 Task: Add Sprouts Organic Beef Bone Broth to the cart.
Action: Mouse moved to (35, 347)
Screenshot: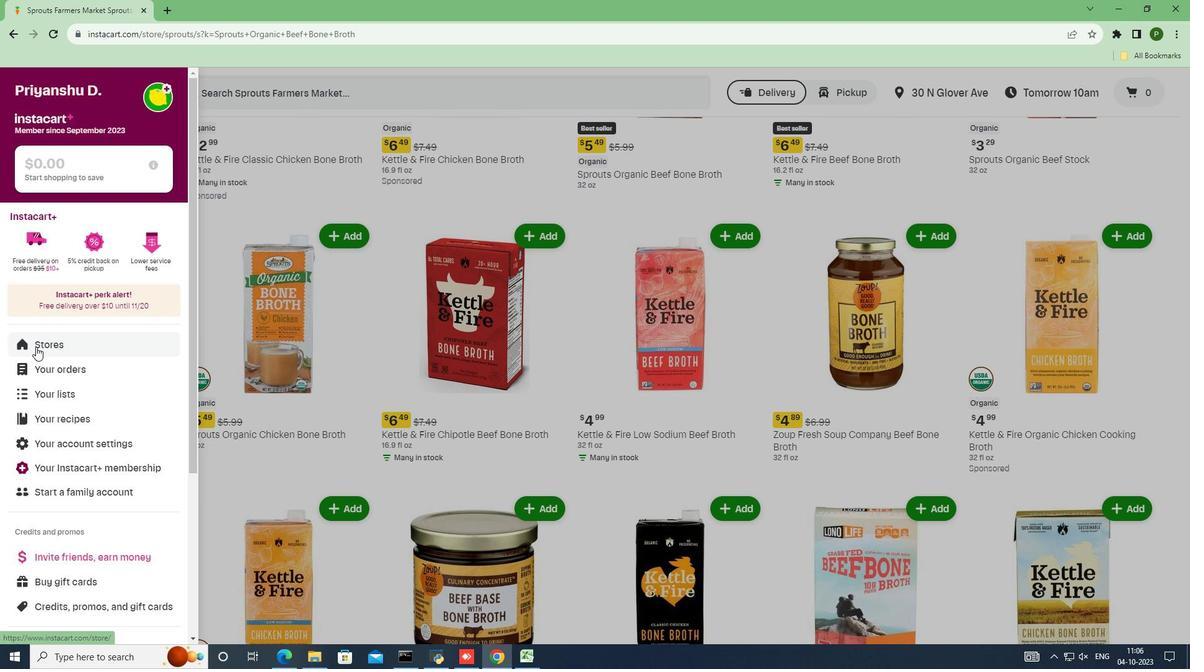 
Action: Mouse pressed left at (35, 347)
Screenshot: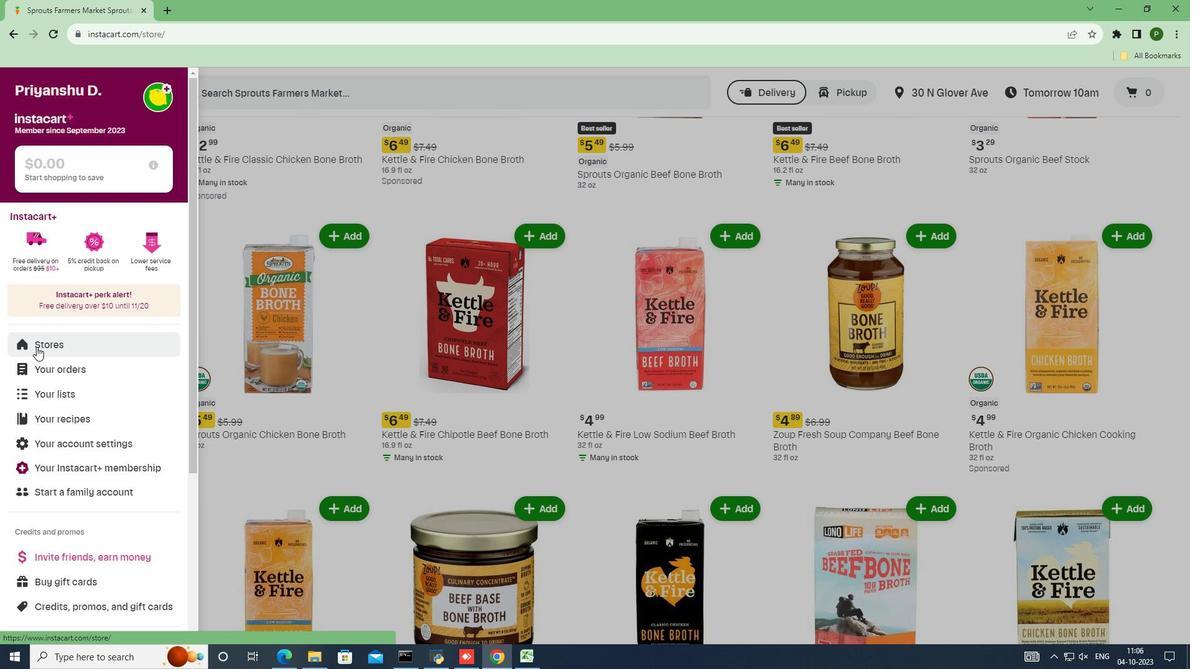 
Action: Mouse moved to (283, 146)
Screenshot: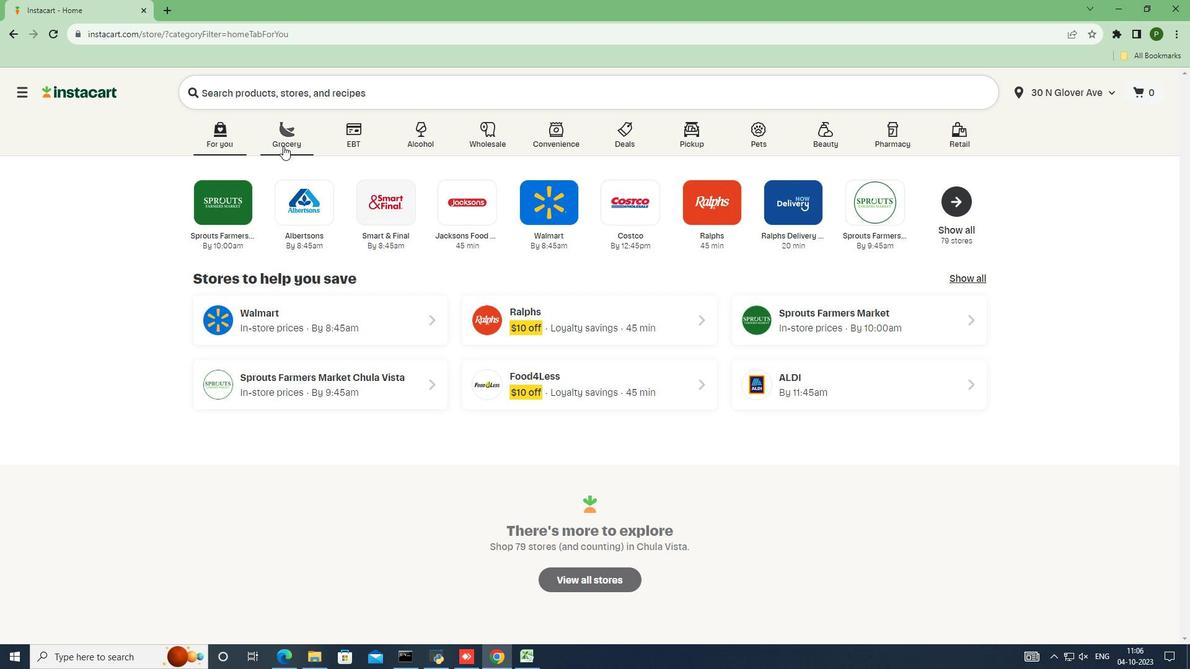 
Action: Mouse pressed left at (283, 146)
Screenshot: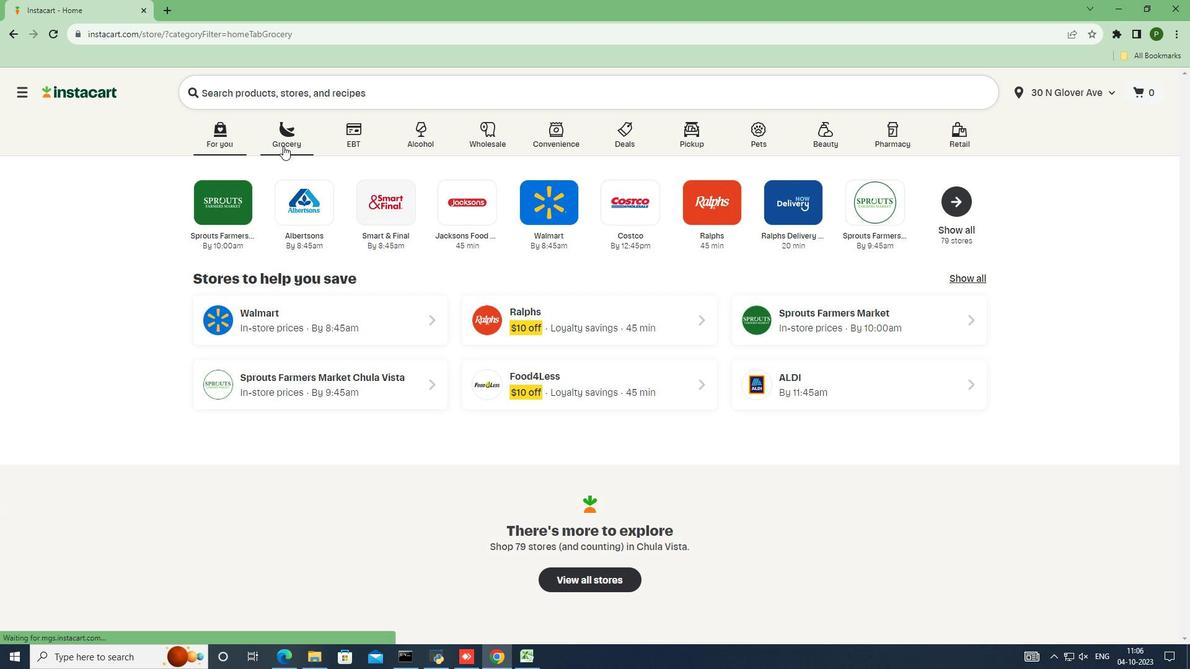 
Action: Mouse moved to (760, 289)
Screenshot: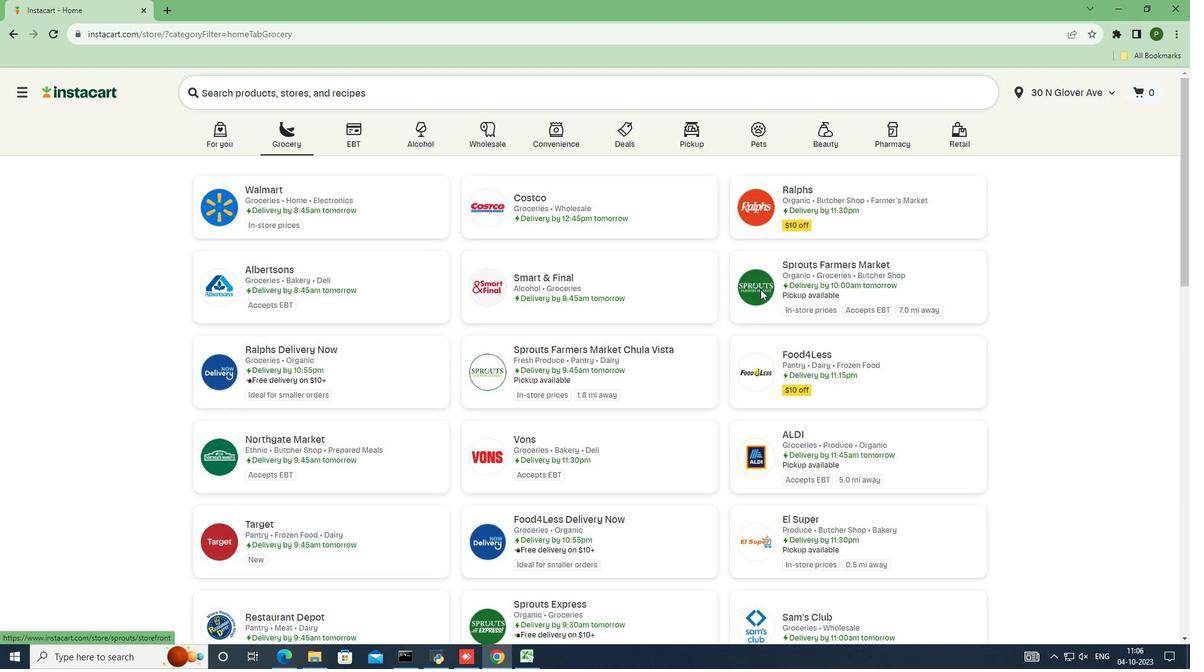 
Action: Mouse pressed left at (760, 289)
Screenshot: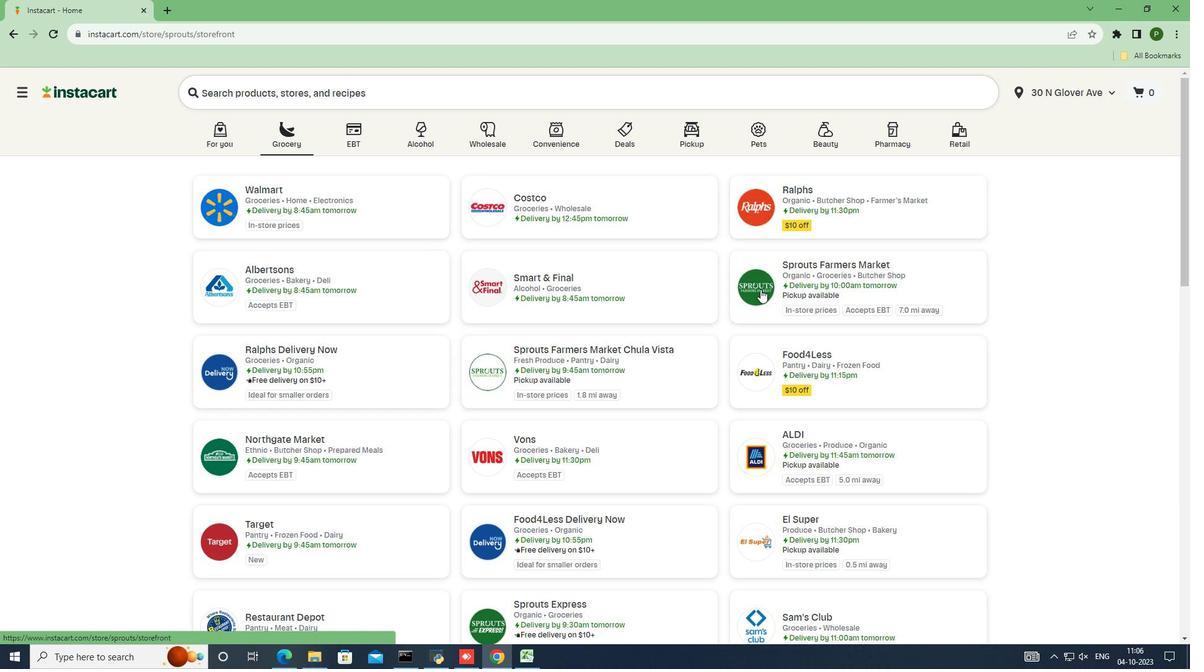 
Action: Mouse moved to (90, 351)
Screenshot: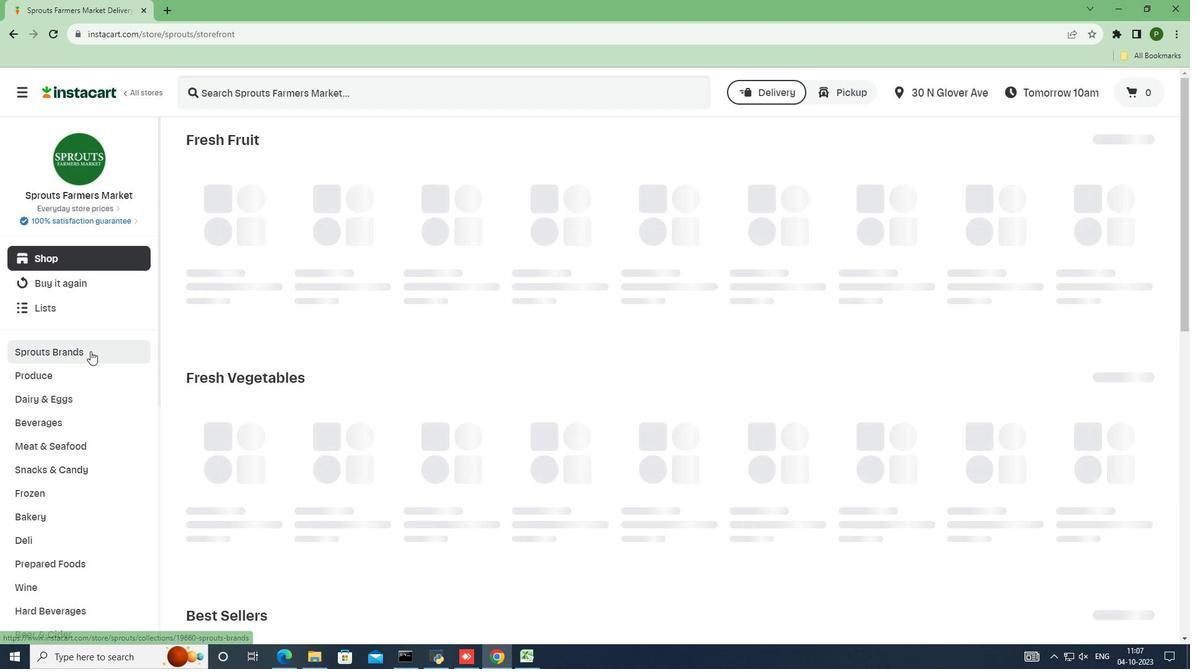 
Action: Mouse pressed left at (90, 351)
Screenshot: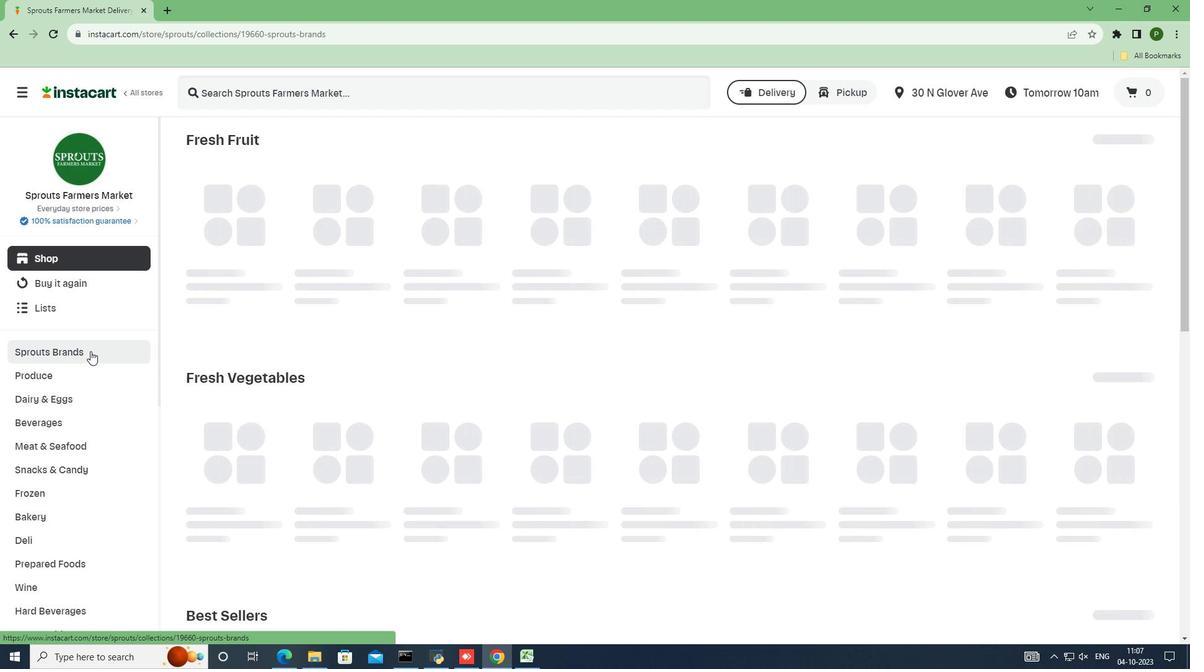 
Action: Mouse moved to (66, 446)
Screenshot: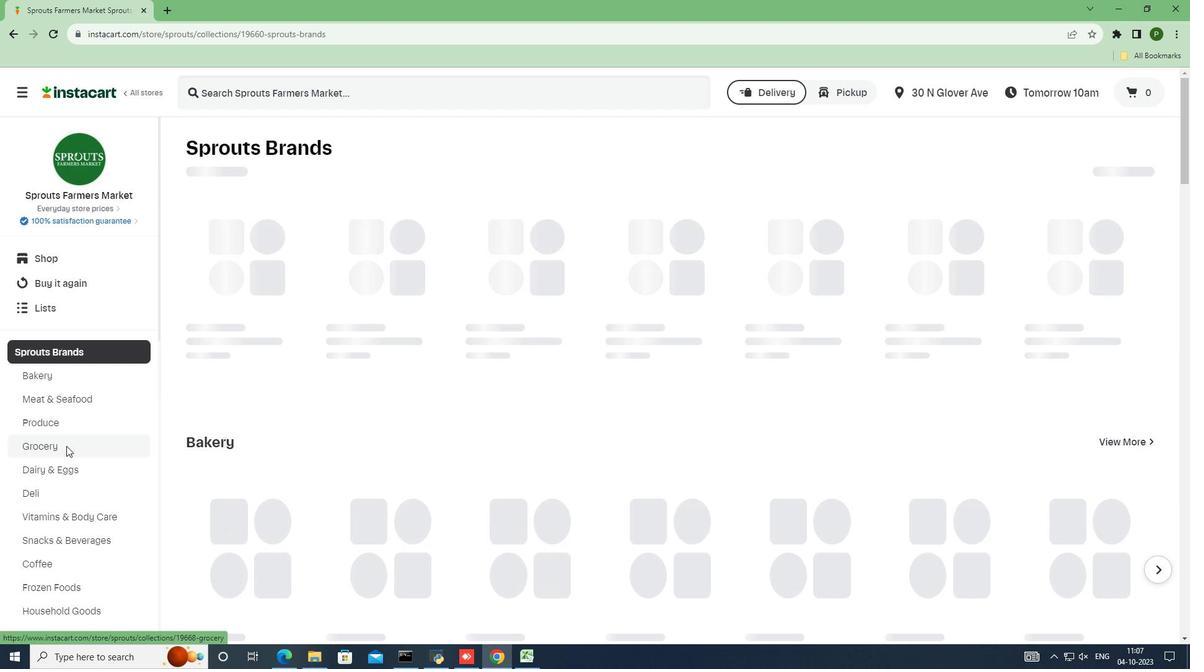 
Action: Mouse pressed left at (66, 446)
Screenshot: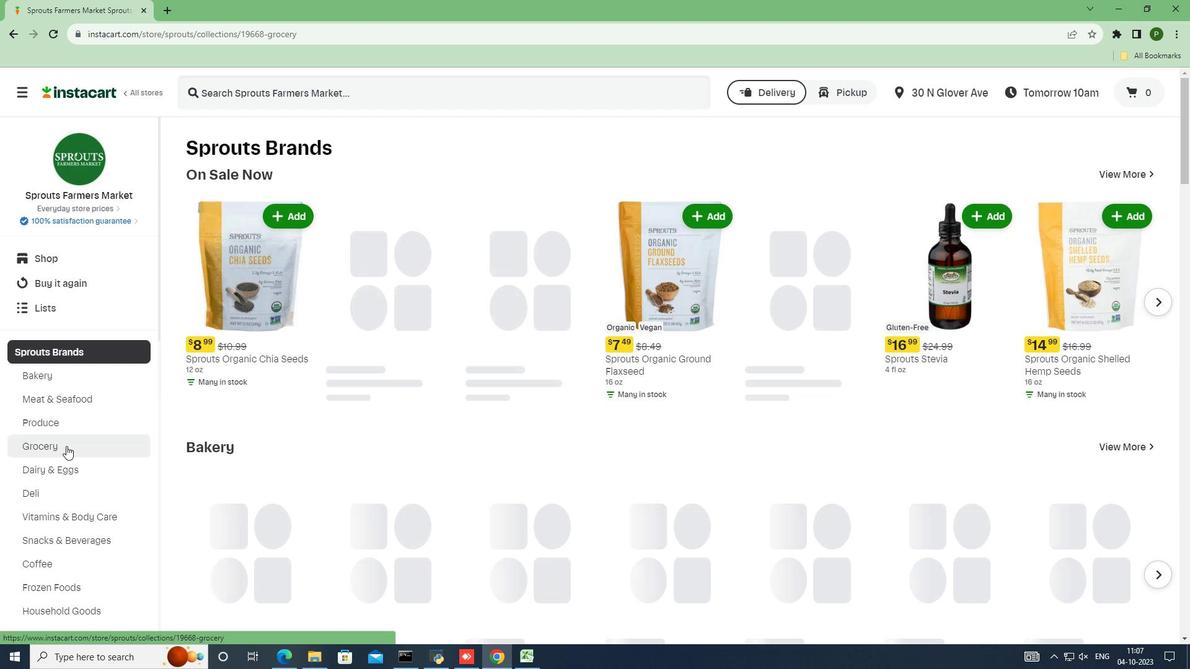 
Action: Mouse moved to (267, 267)
Screenshot: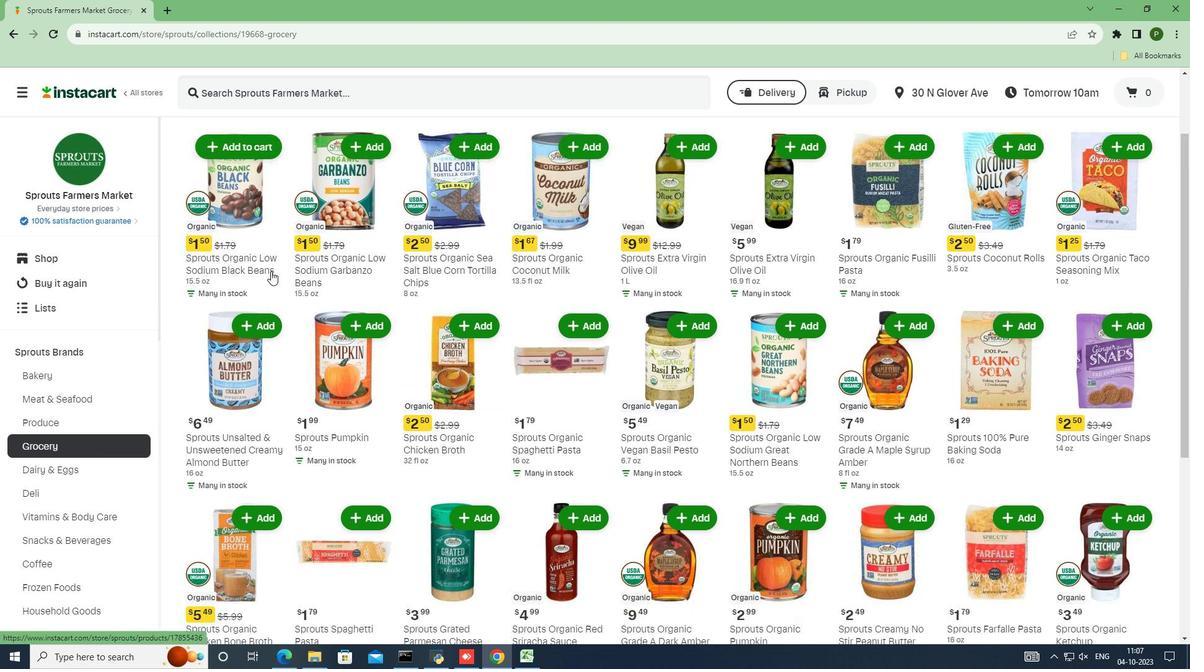 
Action: Mouse scrolled (267, 266) with delta (0, 0)
Screenshot: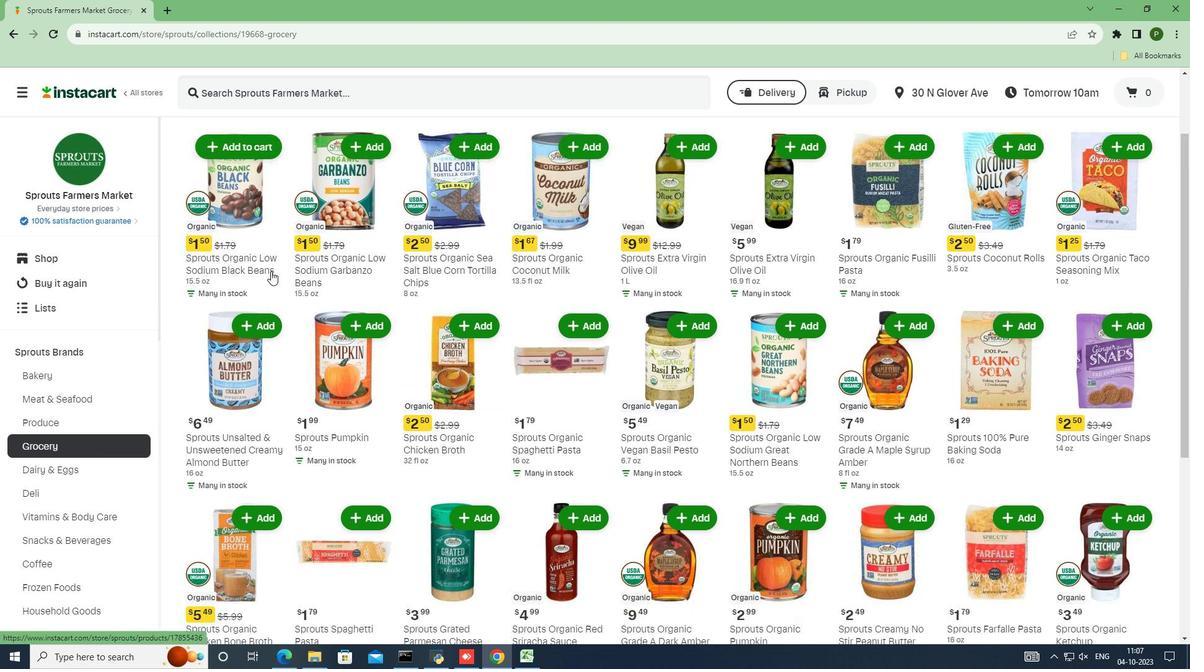 
Action: Mouse moved to (269, 269)
Screenshot: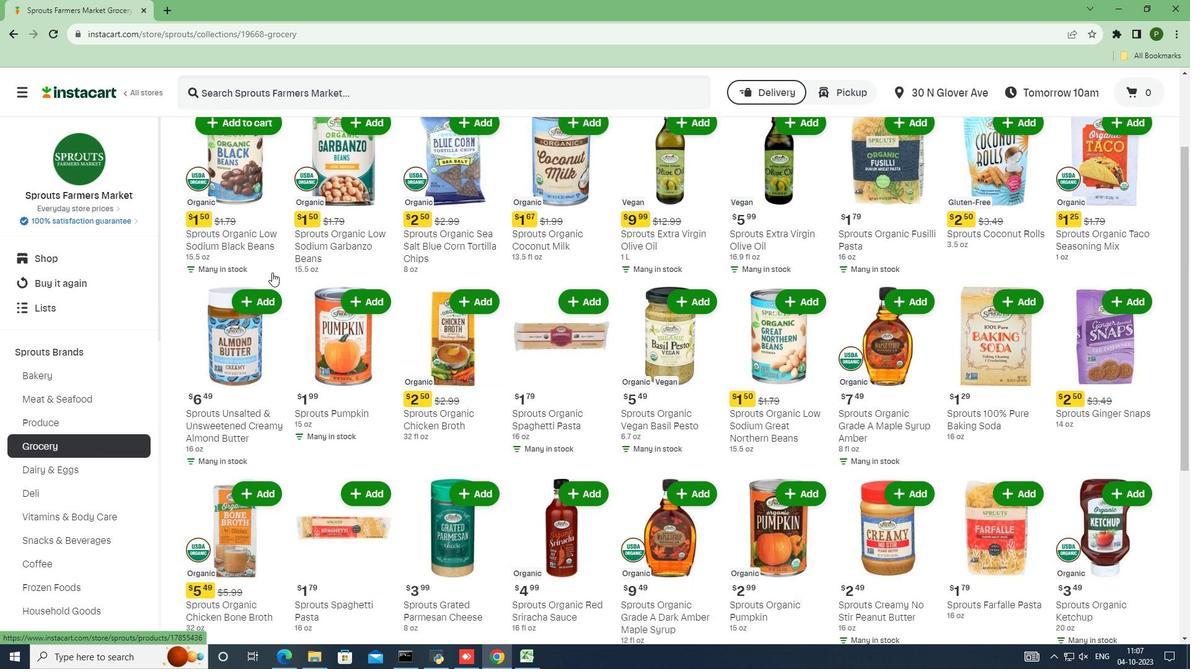 
Action: Mouse scrolled (269, 268) with delta (0, 0)
Screenshot: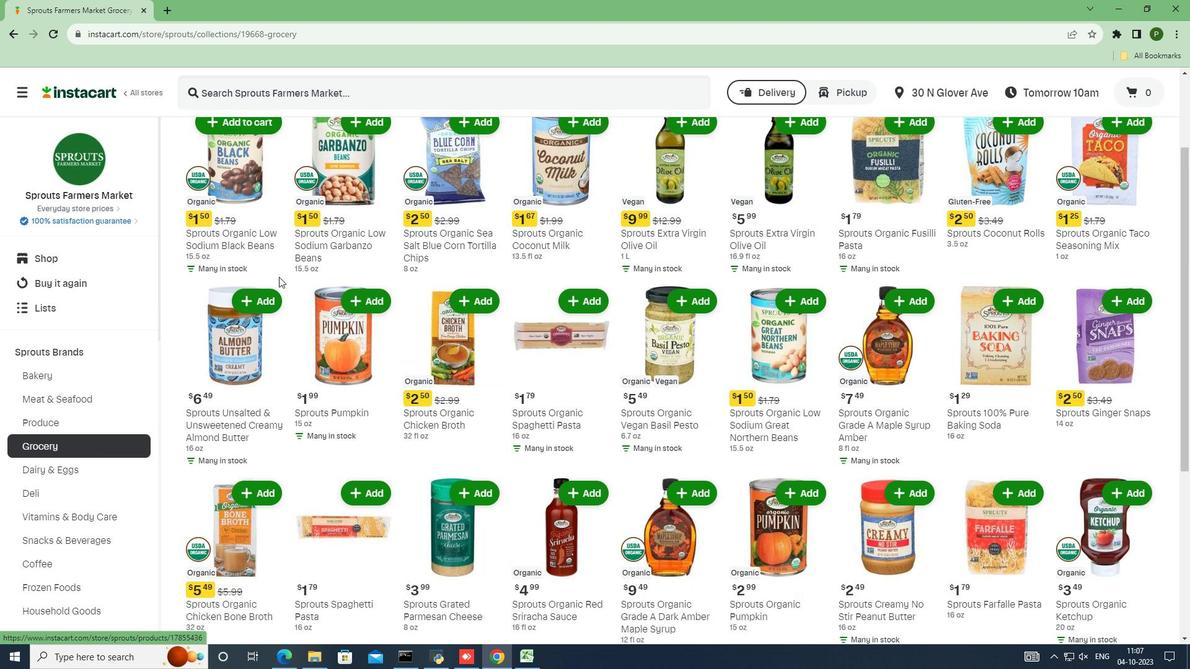 
Action: Mouse moved to (281, 281)
Screenshot: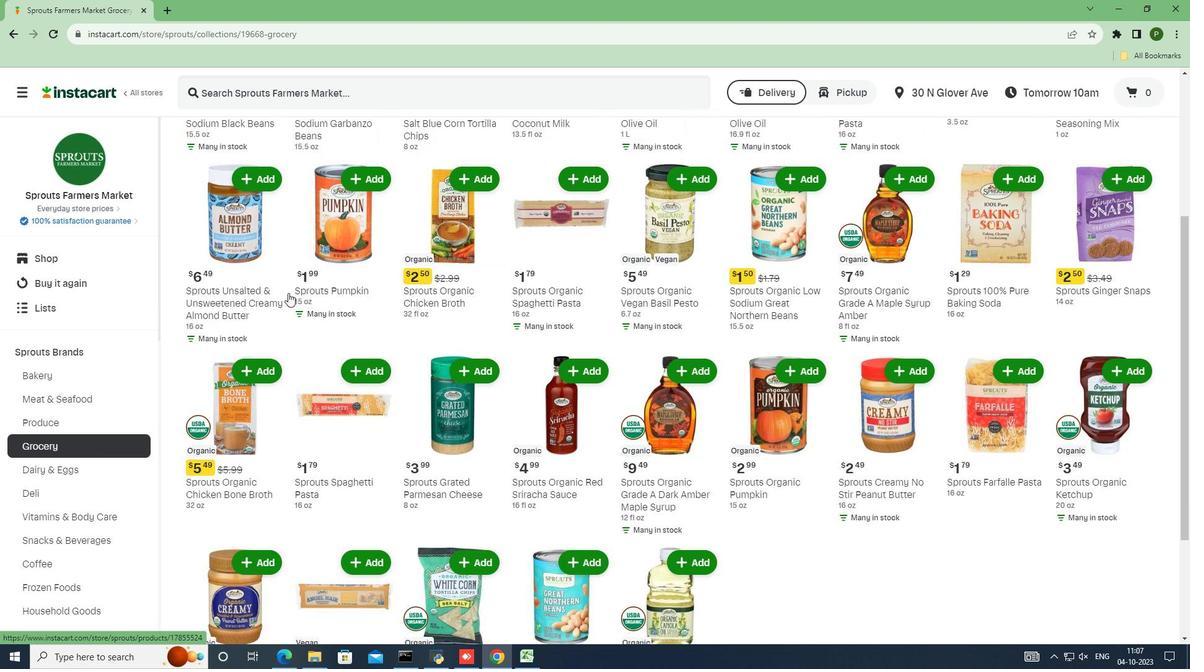 
Action: Mouse scrolled (281, 280) with delta (0, 0)
Screenshot: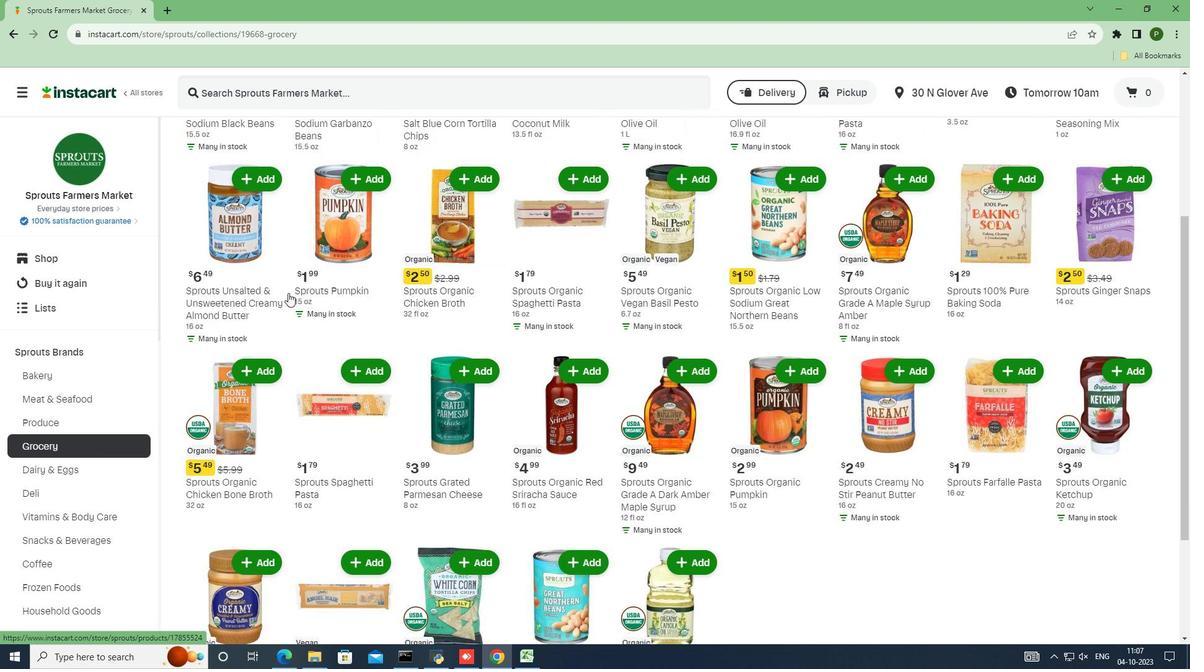 
Action: Mouse moved to (282, 285)
Screenshot: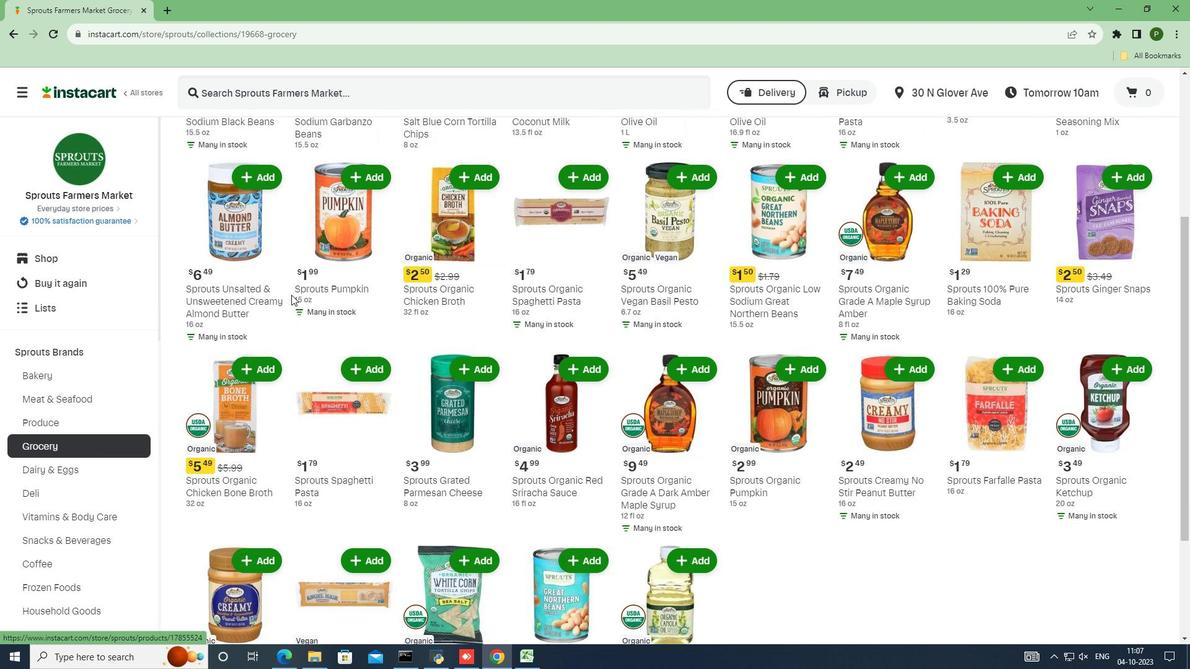 
Action: Mouse scrolled (282, 285) with delta (0, 0)
Screenshot: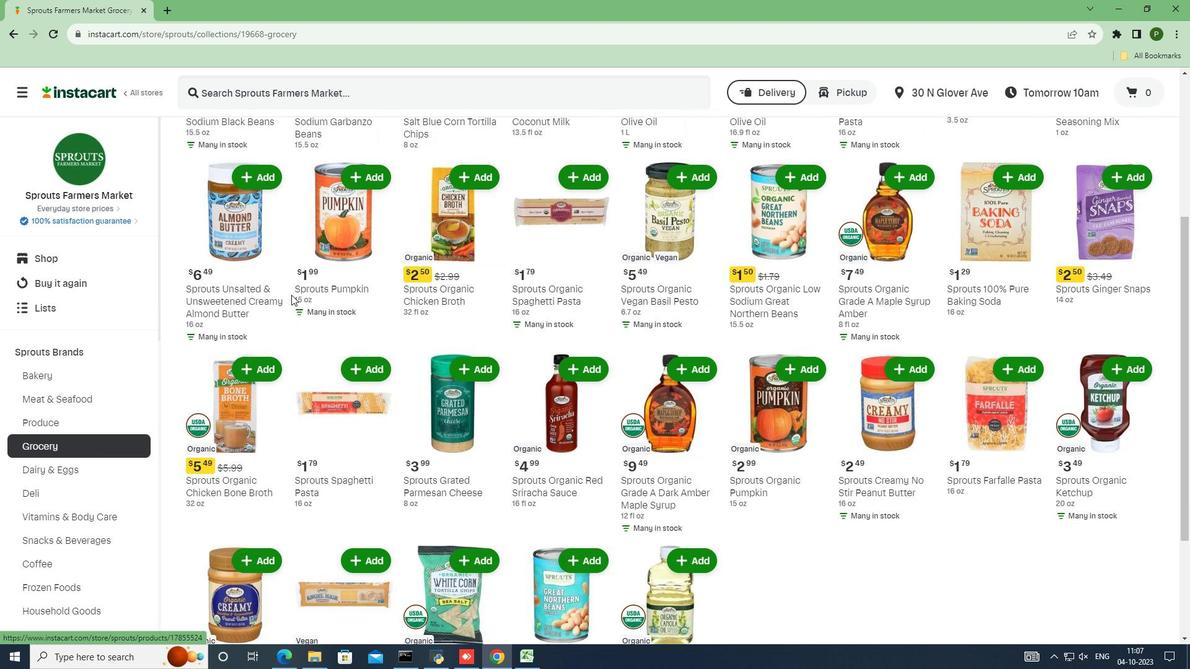 
Action: Mouse moved to (291, 295)
Screenshot: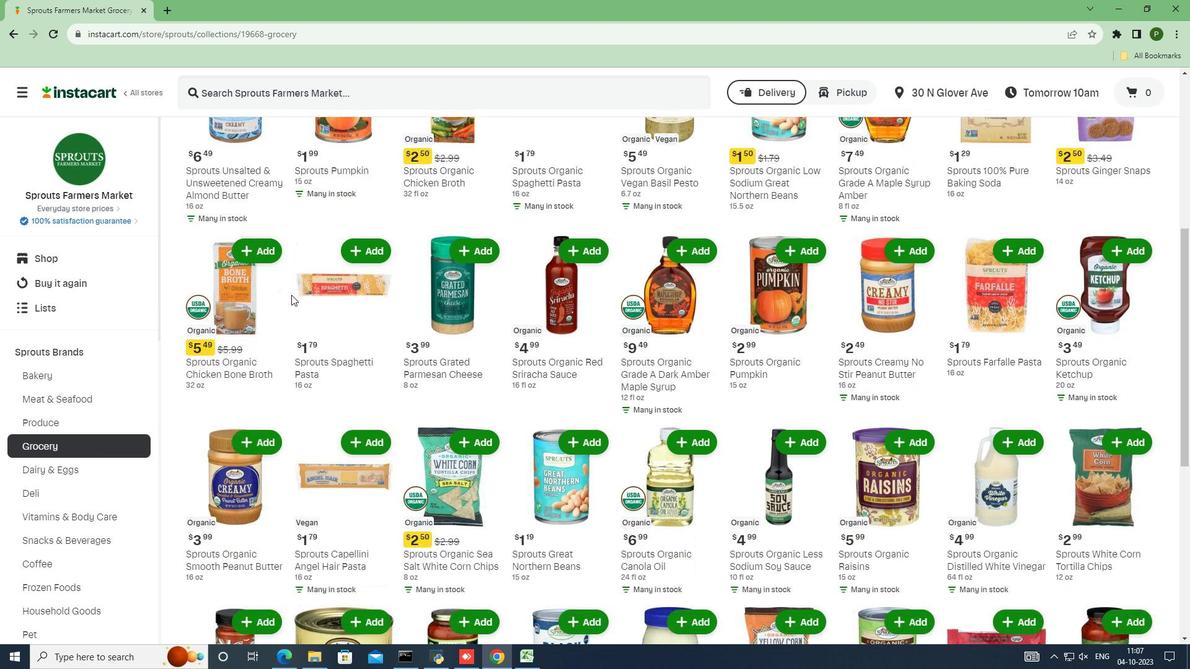
Action: Mouse scrolled (291, 294) with delta (0, 0)
Screenshot: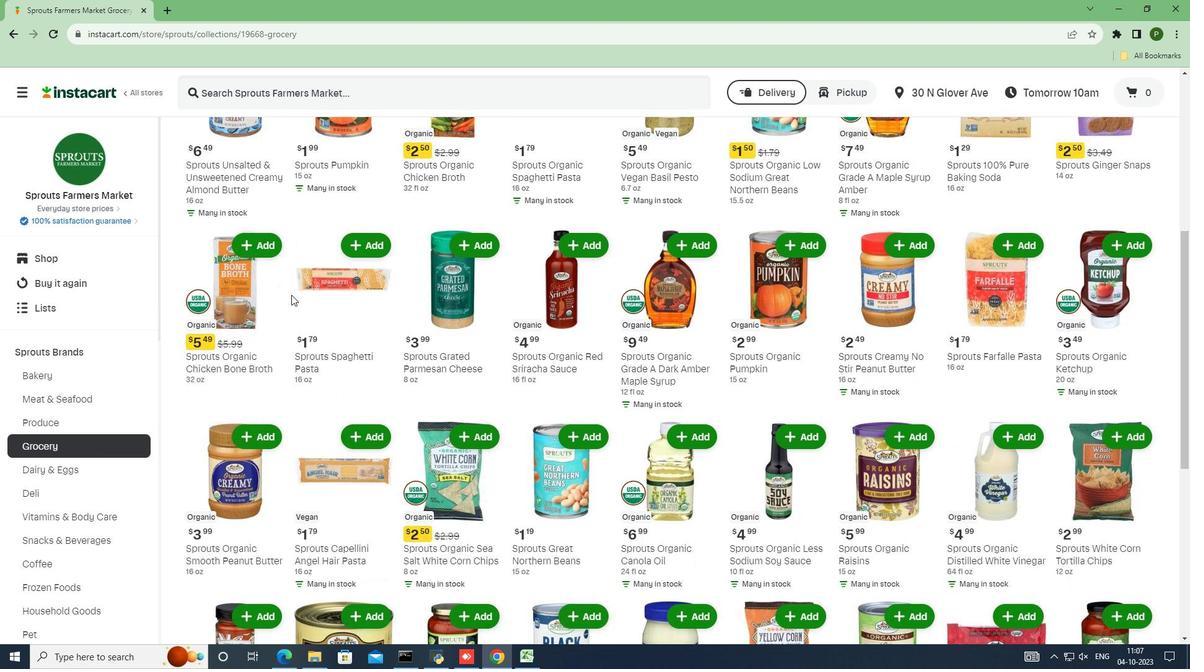 
Action: Mouse scrolled (291, 294) with delta (0, 0)
Screenshot: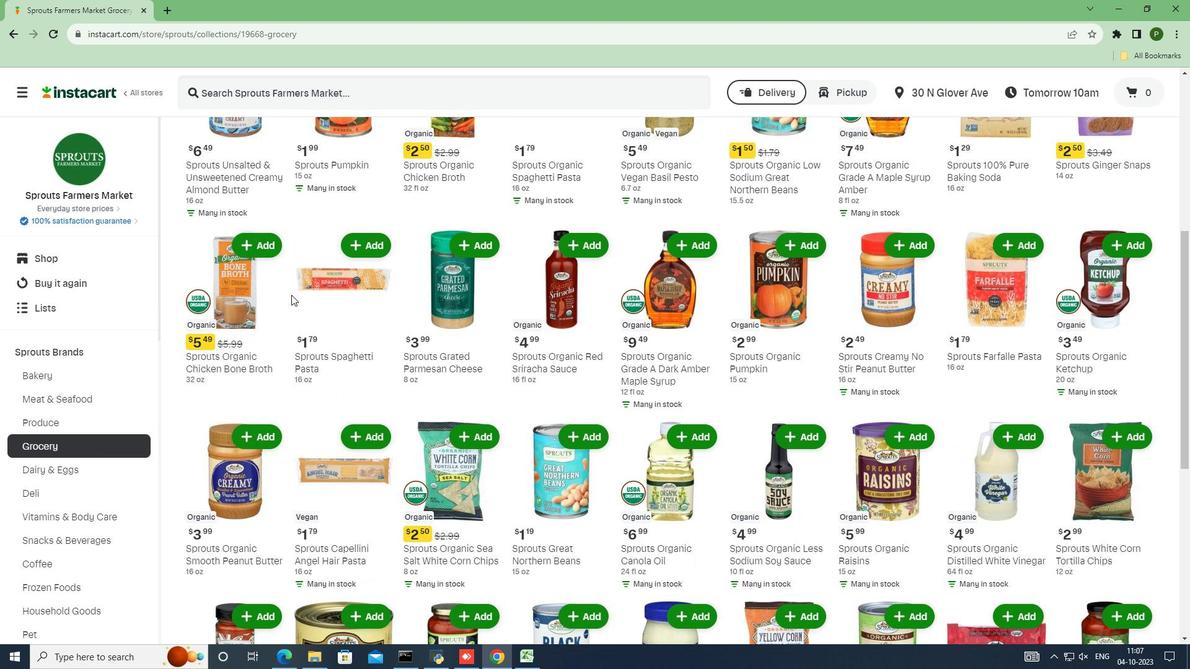
Action: Mouse scrolled (291, 294) with delta (0, 0)
Screenshot: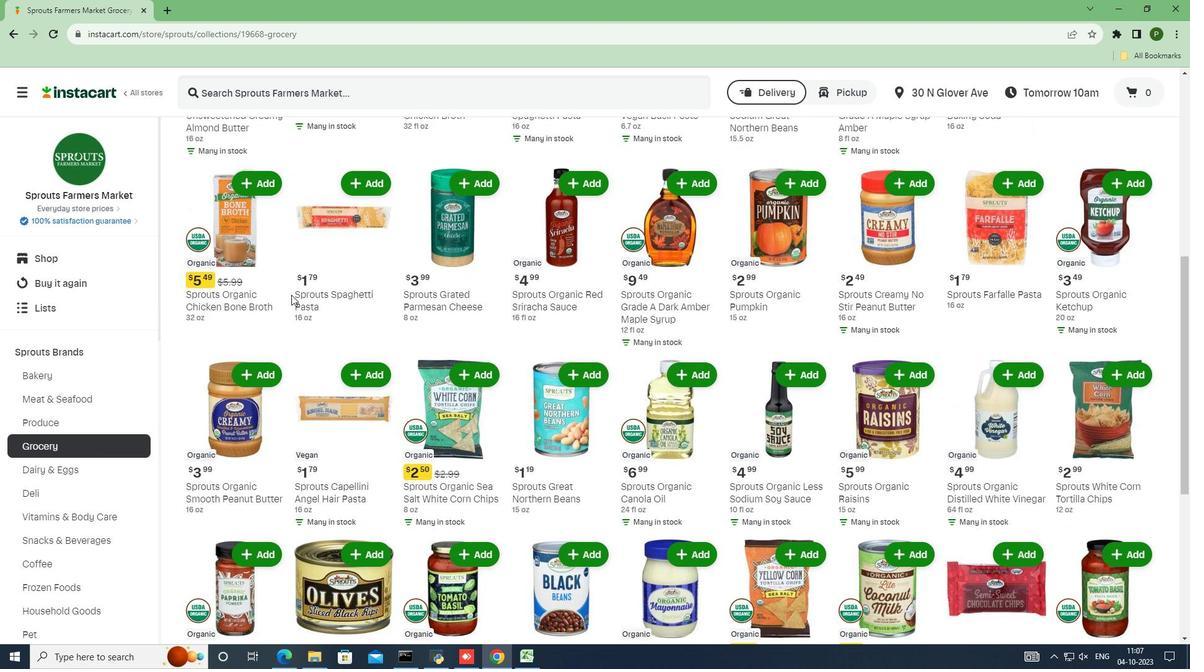 
Action: Mouse scrolled (291, 294) with delta (0, 0)
Screenshot: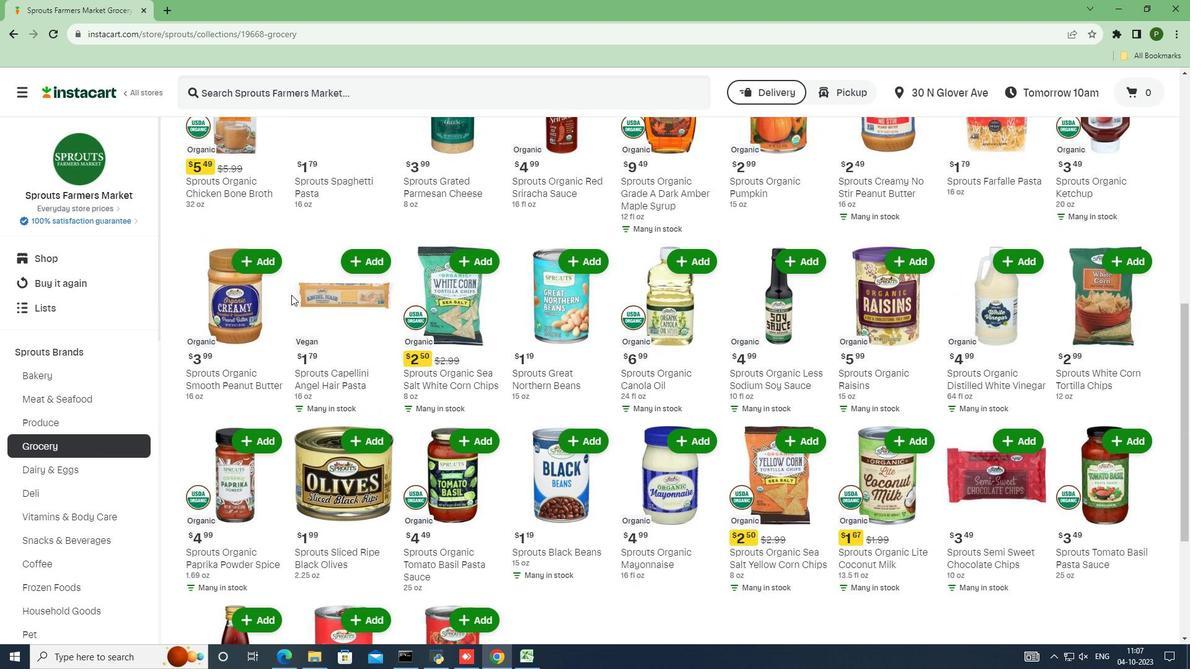 
Action: Mouse scrolled (291, 294) with delta (0, 0)
Screenshot: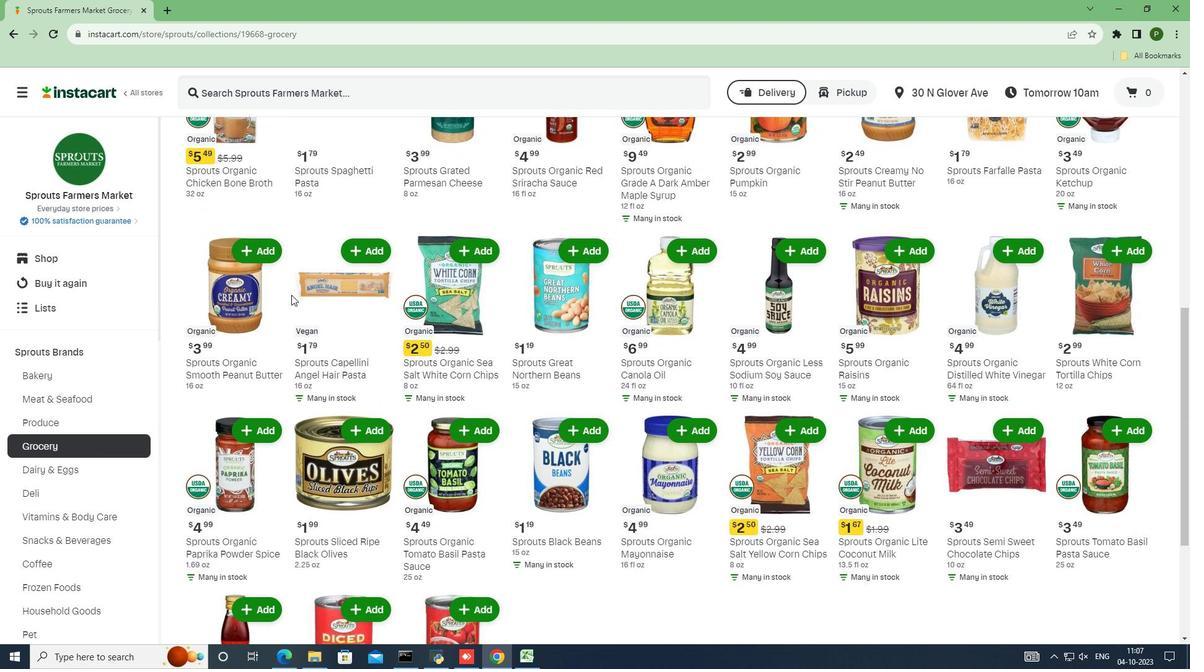 
Action: Mouse scrolled (291, 294) with delta (0, 0)
Screenshot: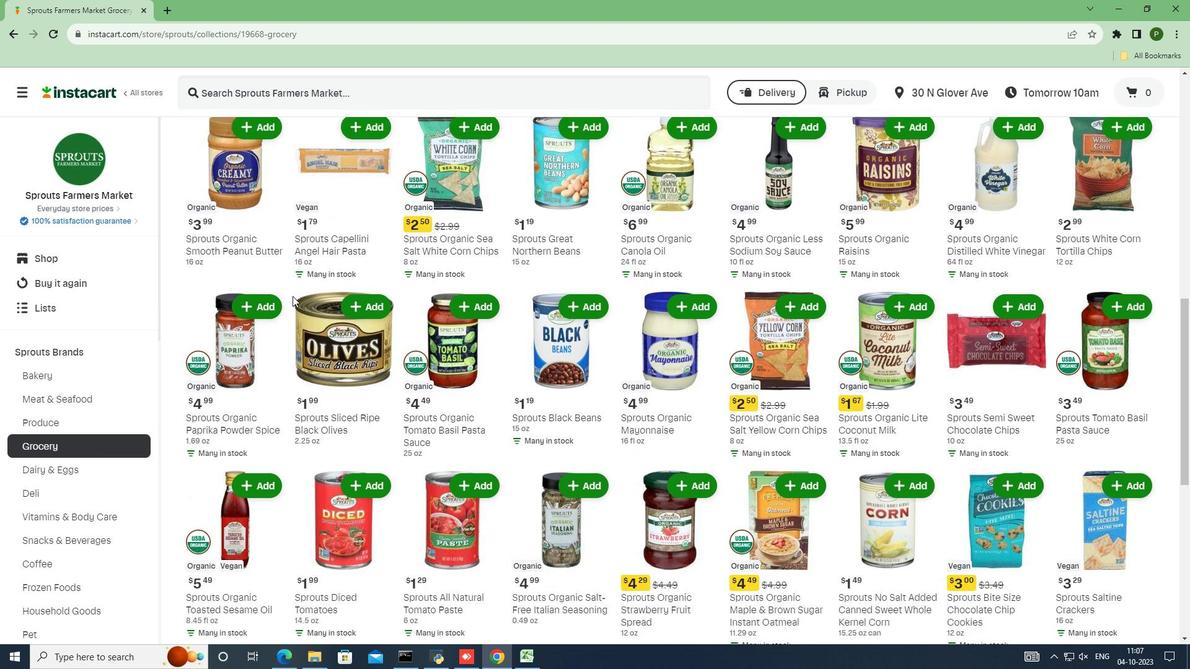 
Action: Mouse moved to (292, 296)
Screenshot: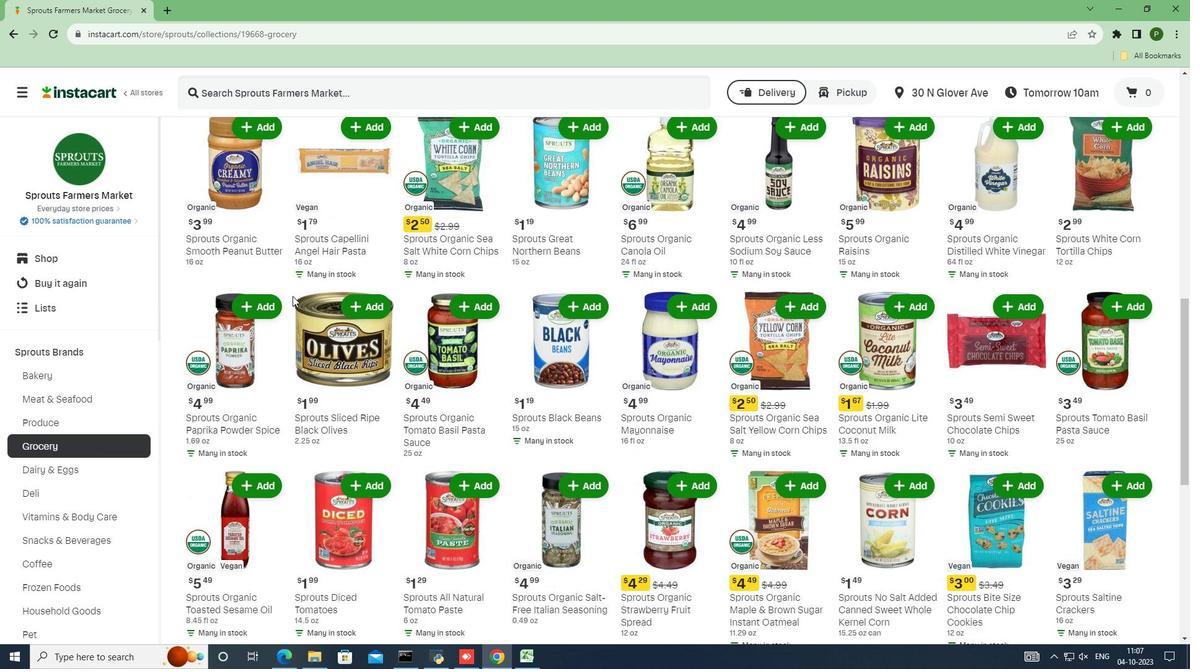 
Action: Mouse scrolled (292, 295) with delta (0, 0)
Screenshot: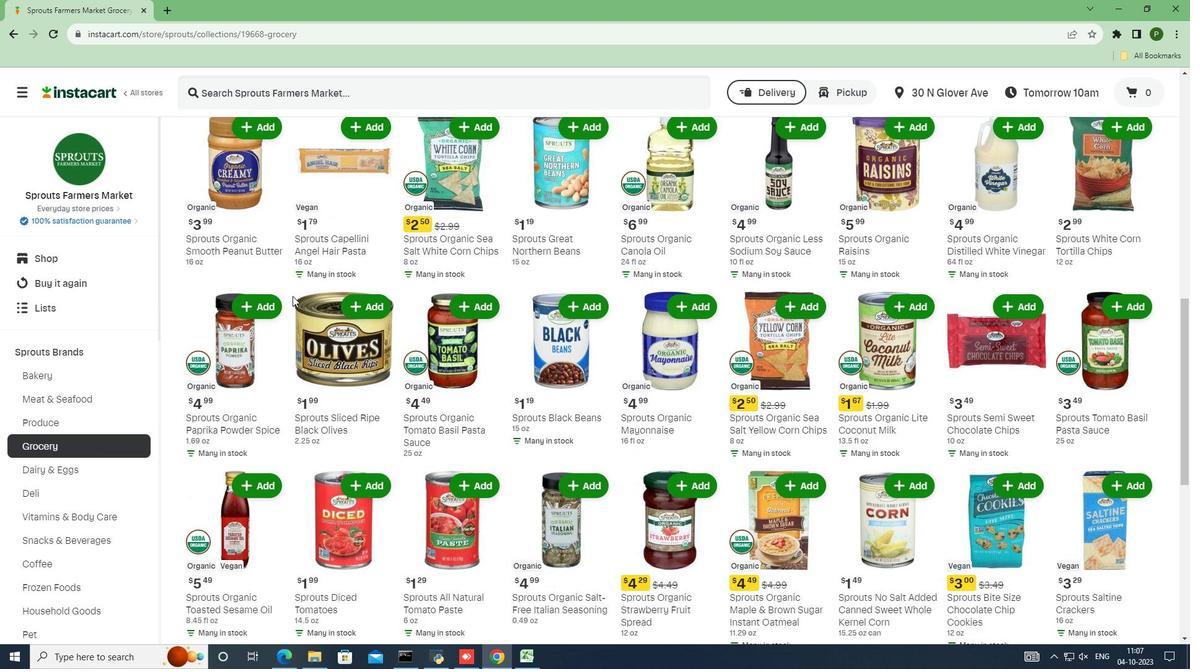 
Action: Mouse scrolled (292, 295) with delta (0, 0)
Screenshot: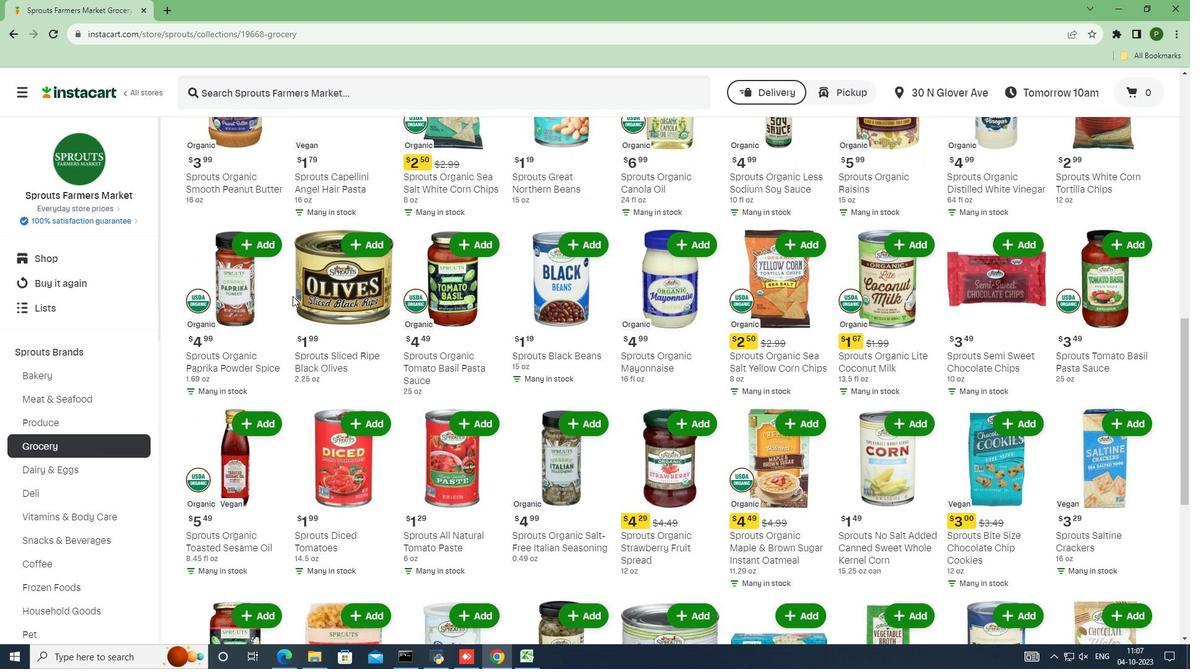 
Action: Mouse moved to (293, 297)
Screenshot: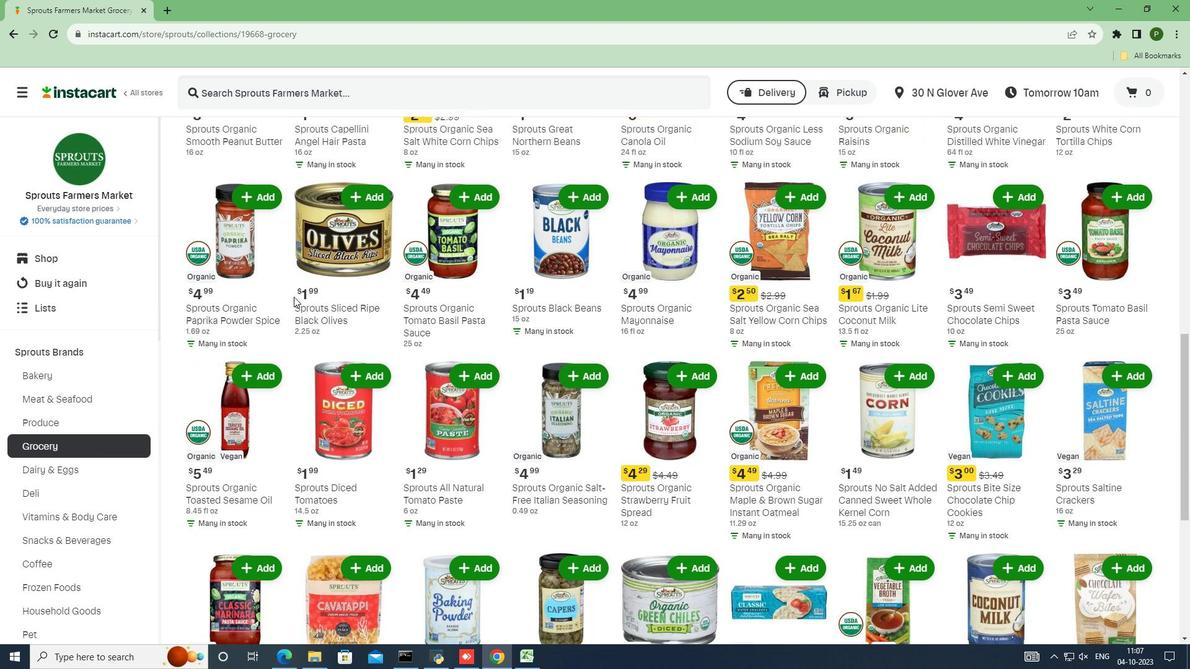 
Action: Mouse scrolled (293, 296) with delta (0, 0)
Screenshot: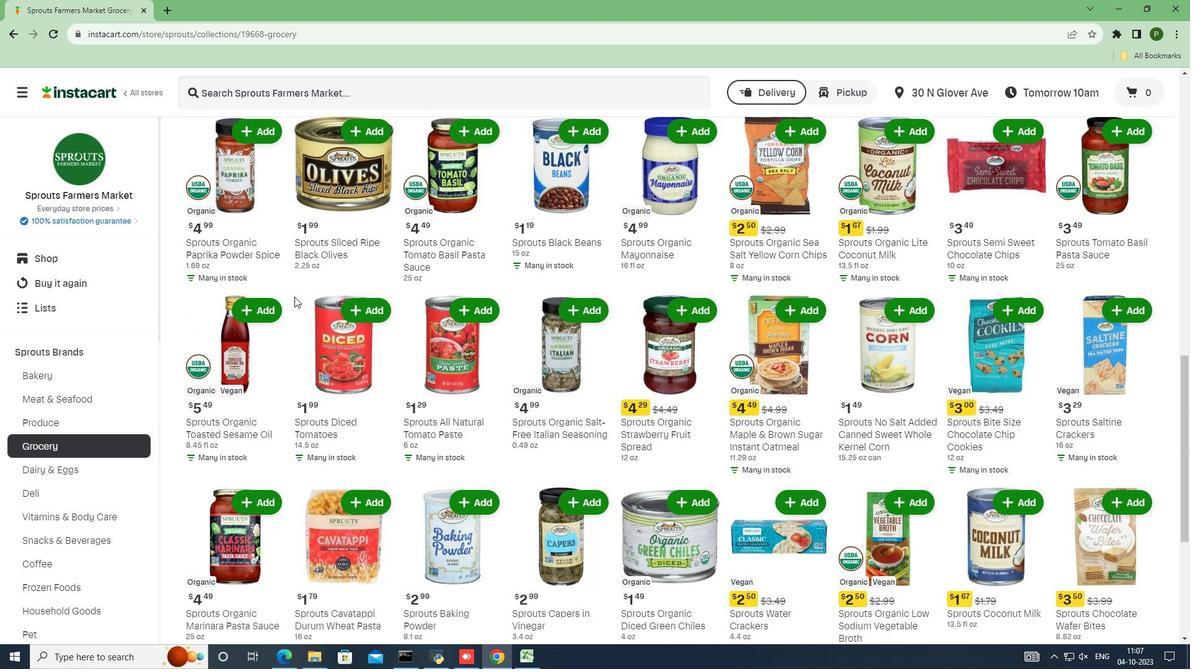 
Action: Mouse scrolled (293, 296) with delta (0, 0)
Screenshot: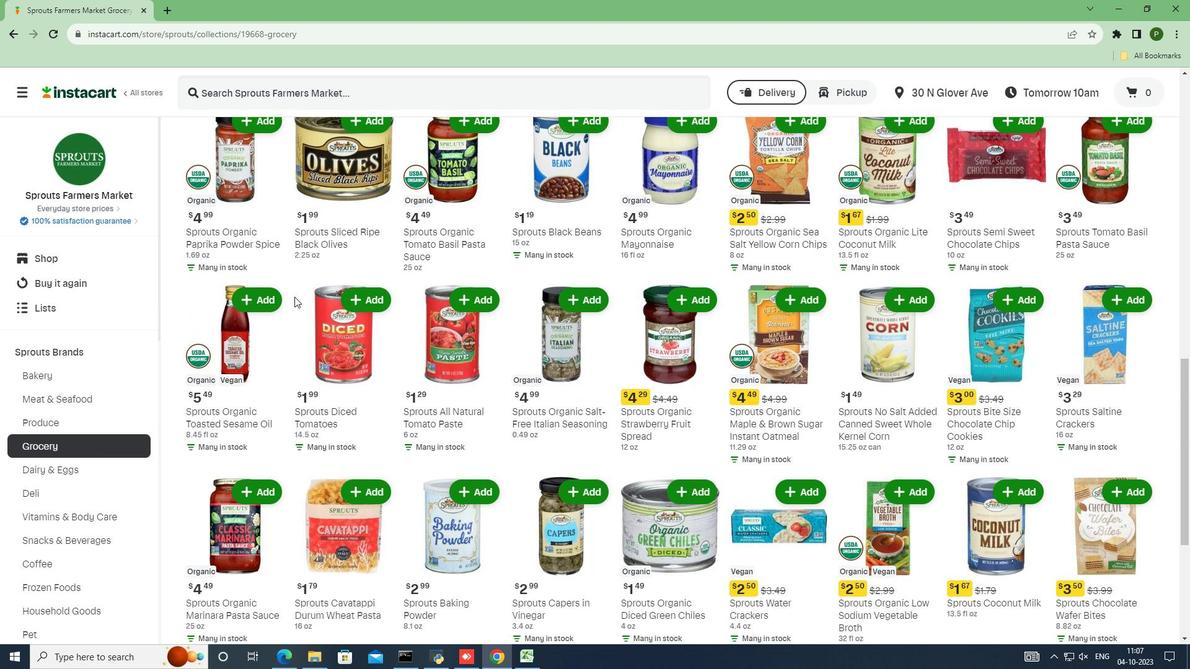 
Action: Mouse moved to (294, 297)
Screenshot: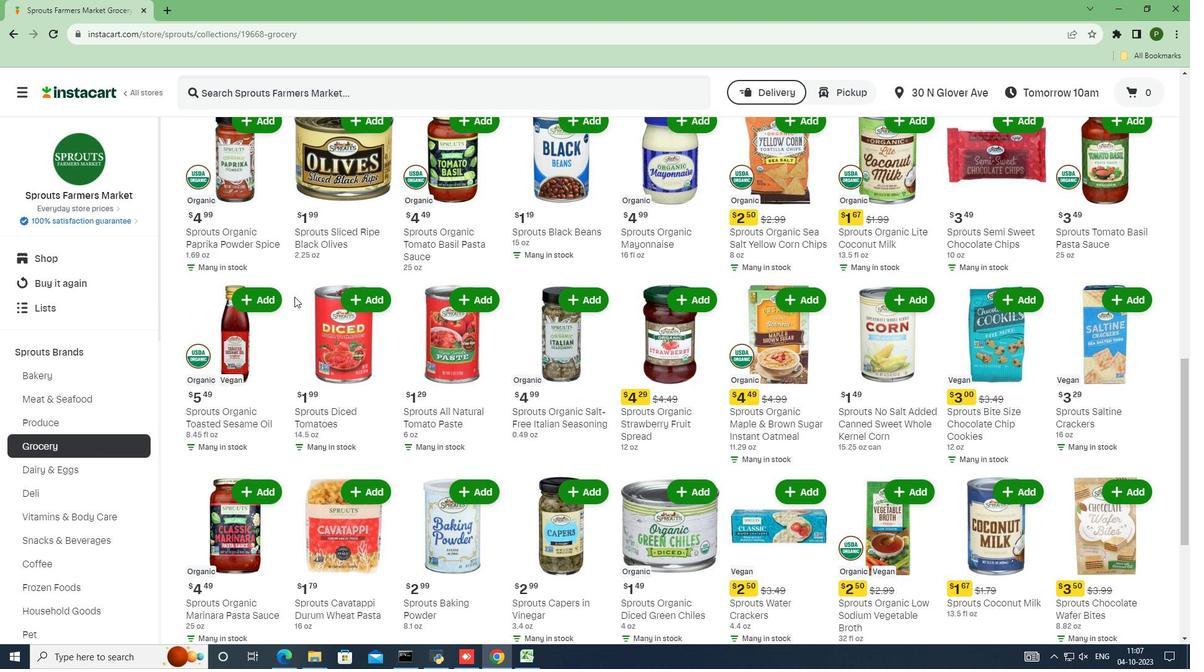 
Action: Mouse scrolled (294, 296) with delta (0, 0)
Screenshot: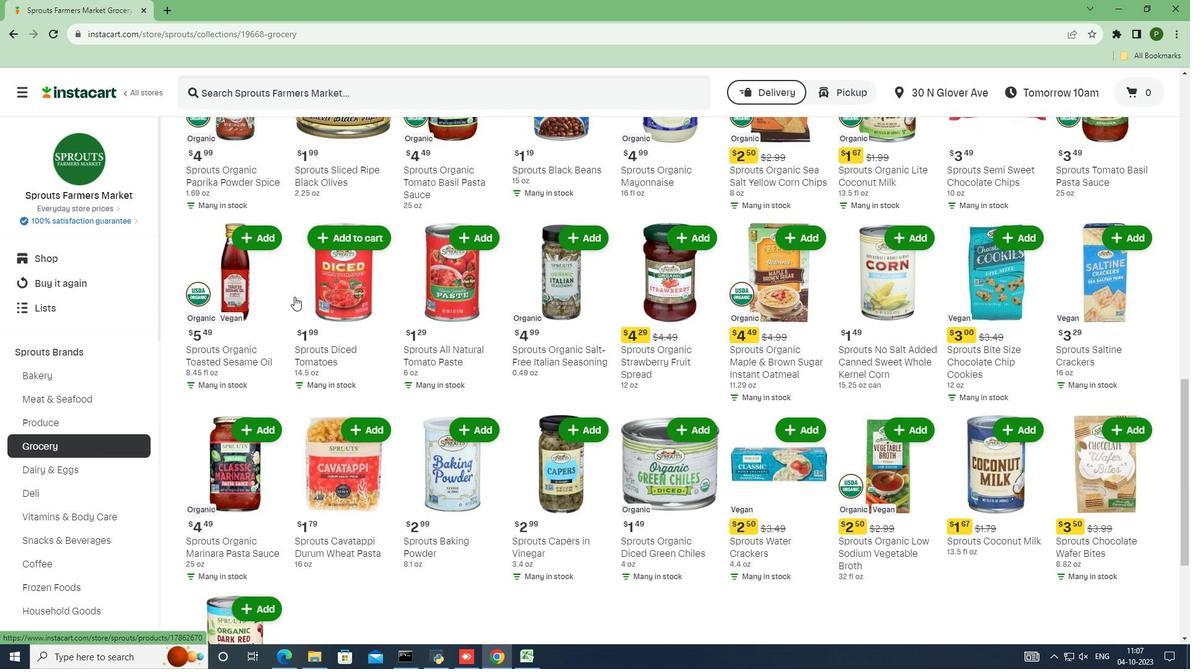 
Action: Mouse scrolled (294, 296) with delta (0, 0)
Screenshot: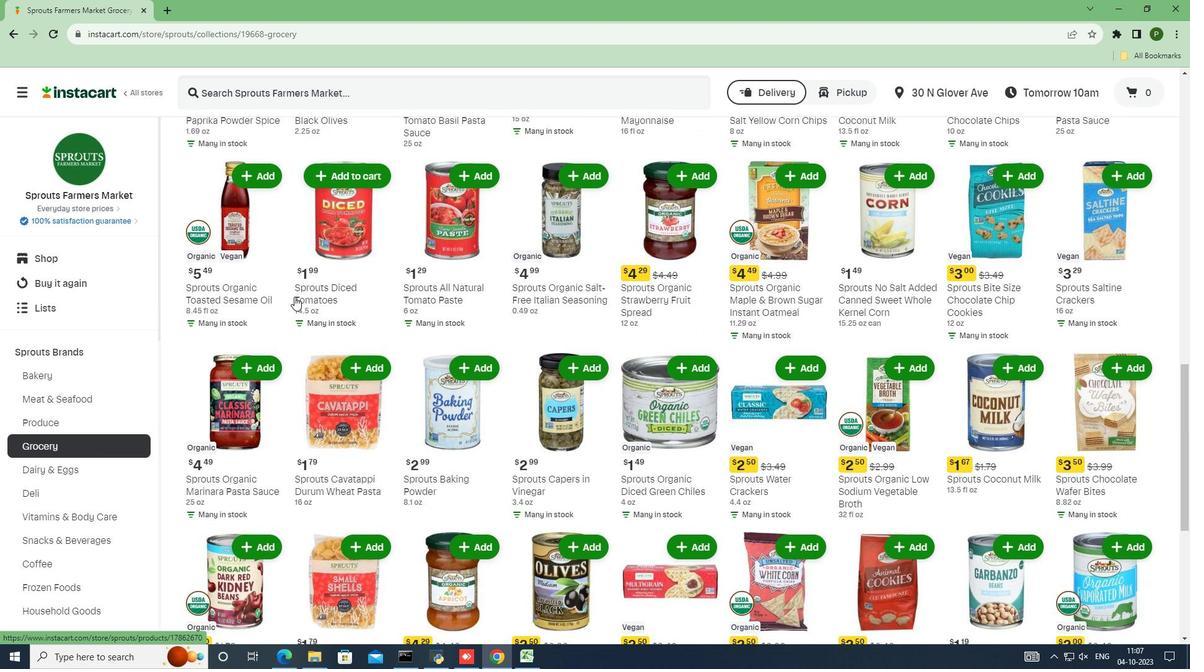 
Action: Mouse scrolled (294, 296) with delta (0, 0)
Screenshot: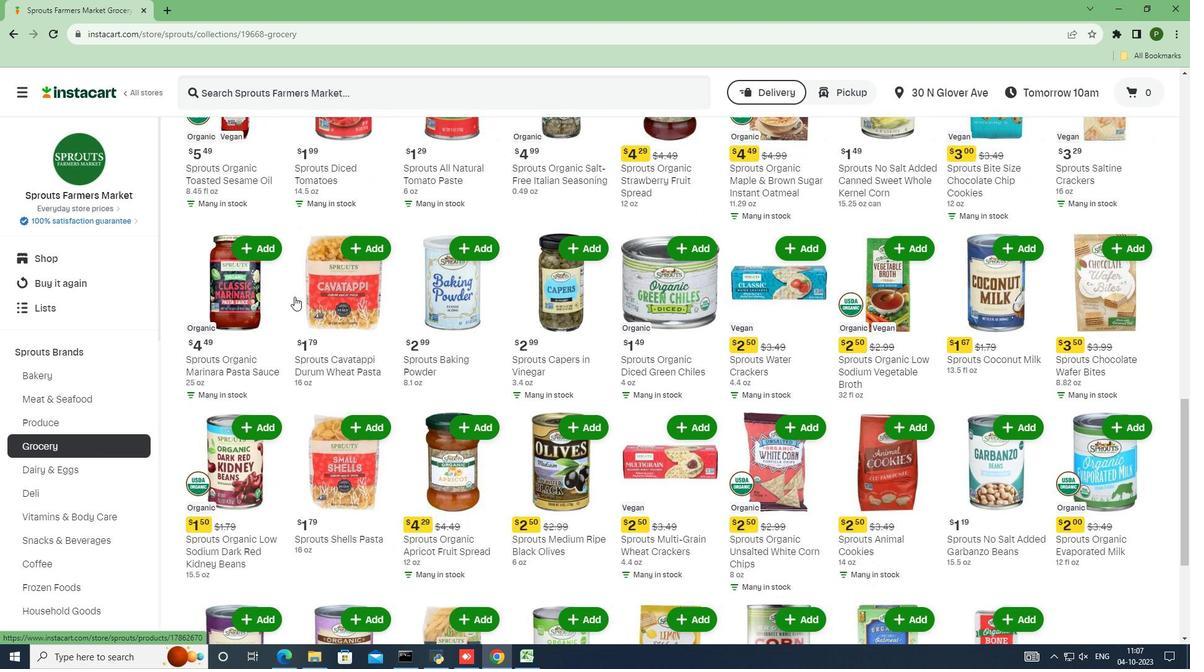 
Action: Mouse scrolled (294, 296) with delta (0, 0)
Screenshot: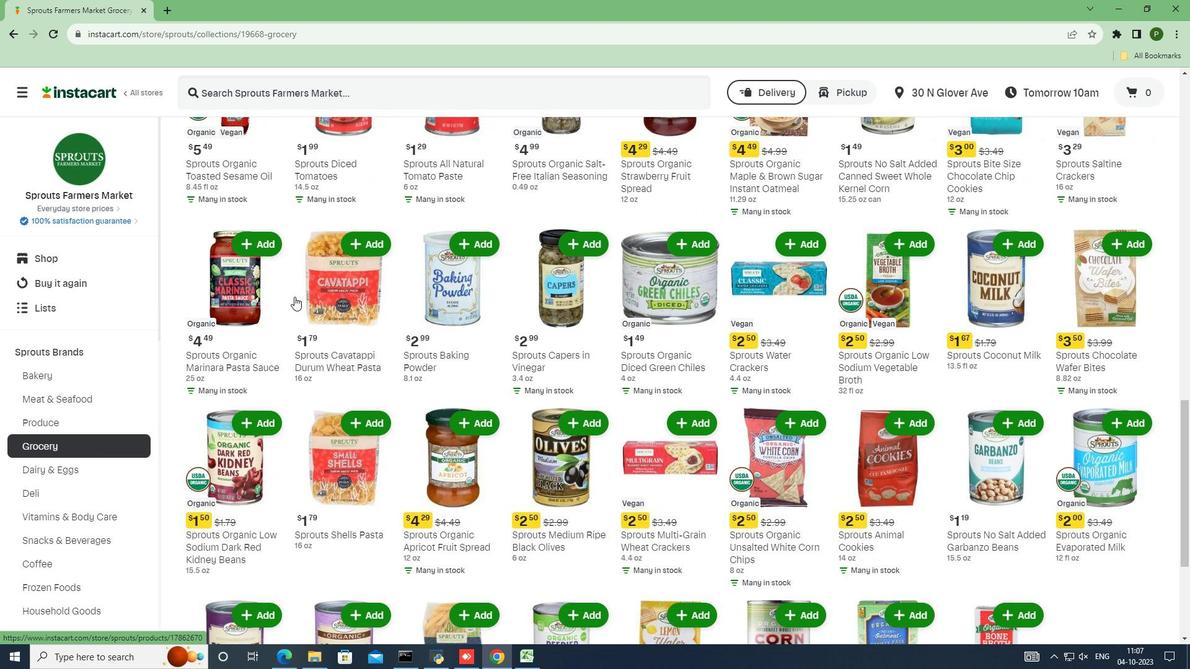 
Action: Mouse scrolled (294, 296) with delta (0, 0)
Screenshot: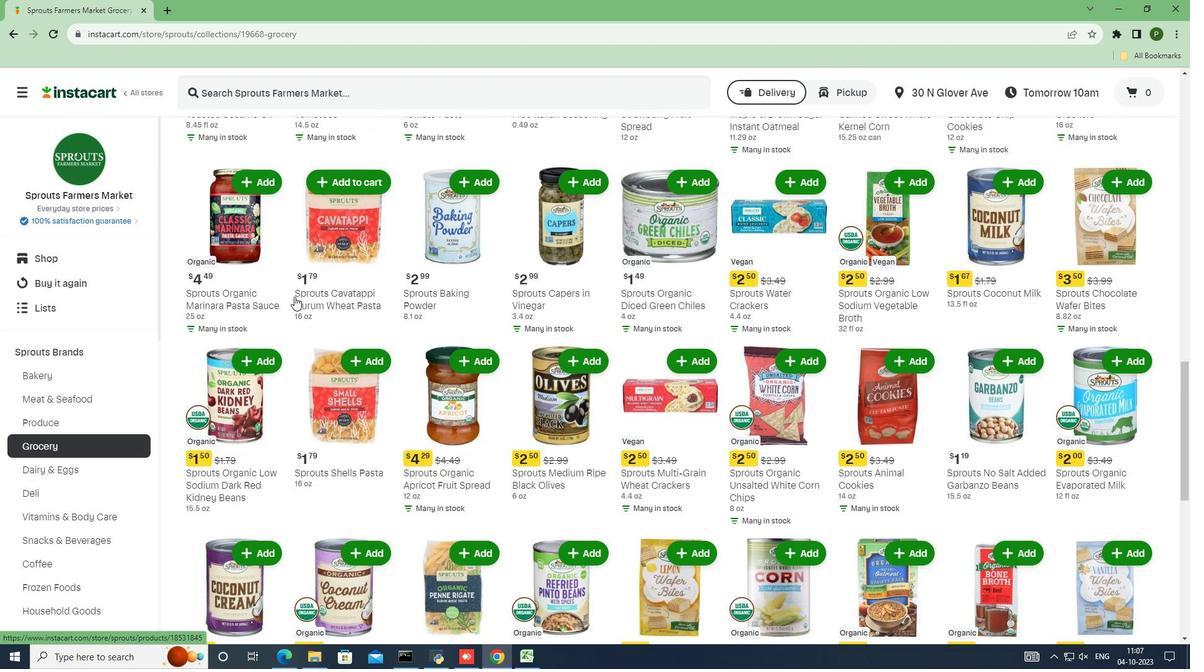 
Action: Mouse scrolled (294, 296) with delta (0, 0)
Screenshot: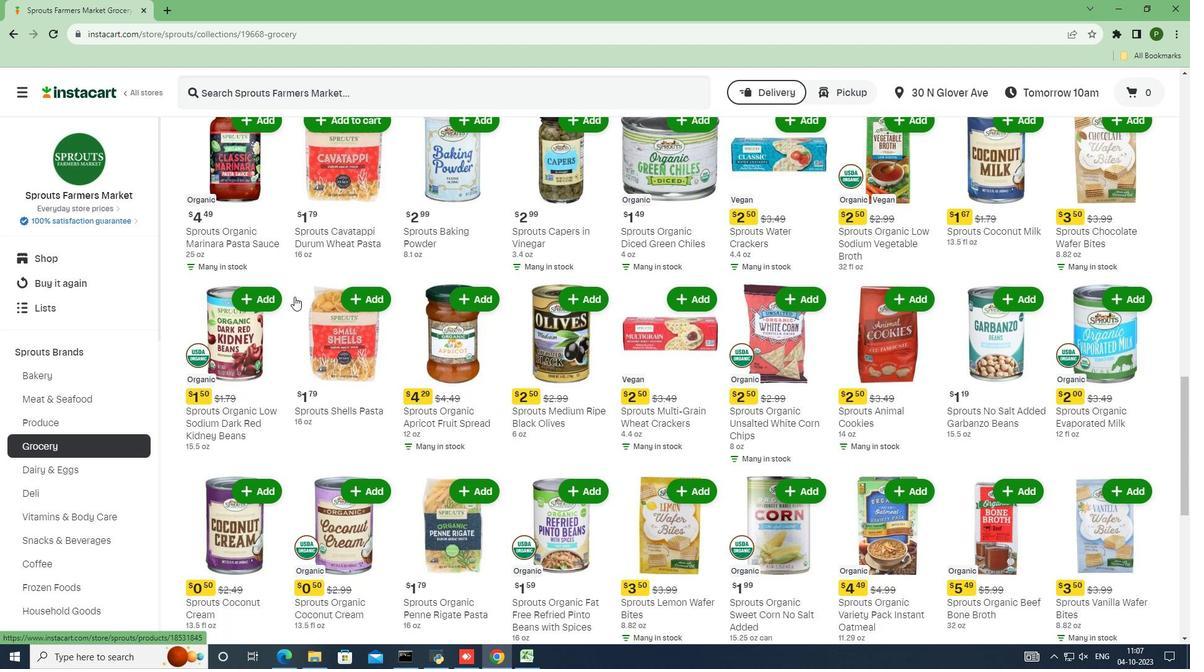 
Action: Mouse scrolled (294, 296) with delta (0, 0)
Screenshot: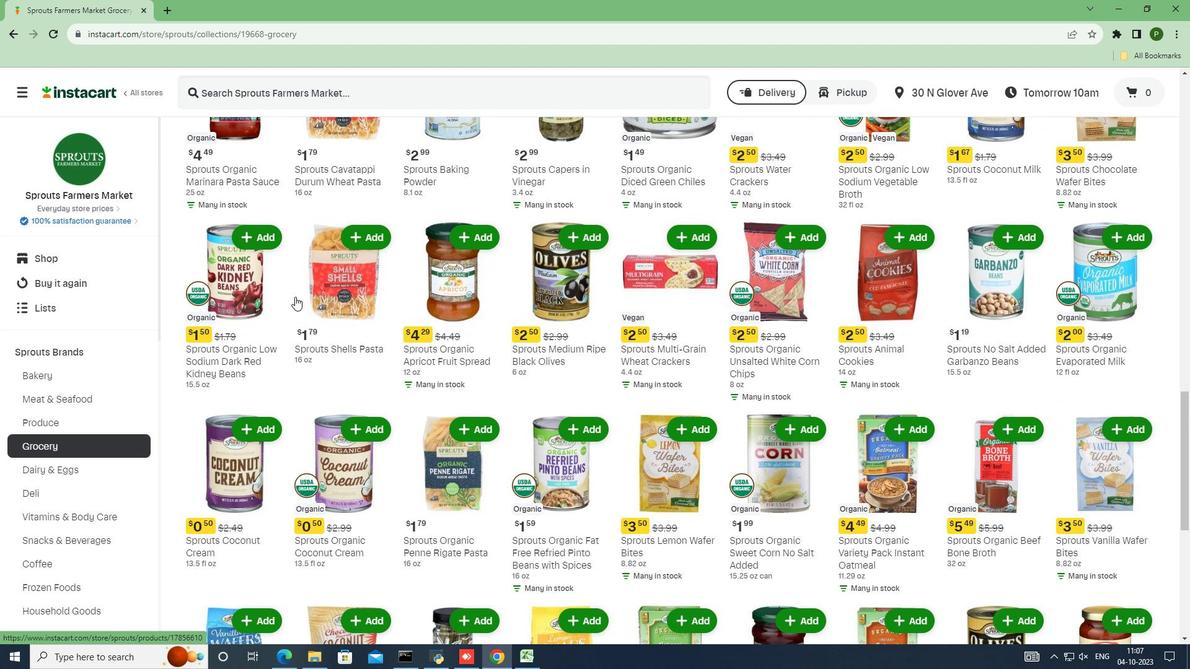 
Action: Mouse moved to (295, 297)
Screenshot: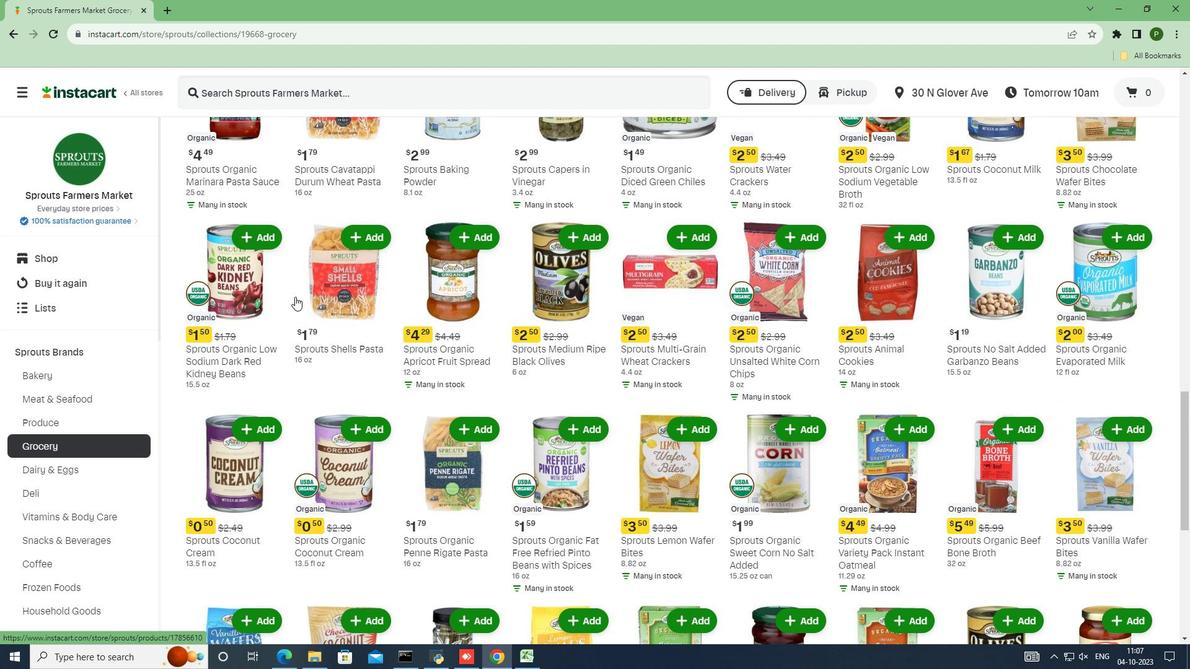 
Action: Mouse scrolled (295, 296) with delta (0, 0)
Screenshot: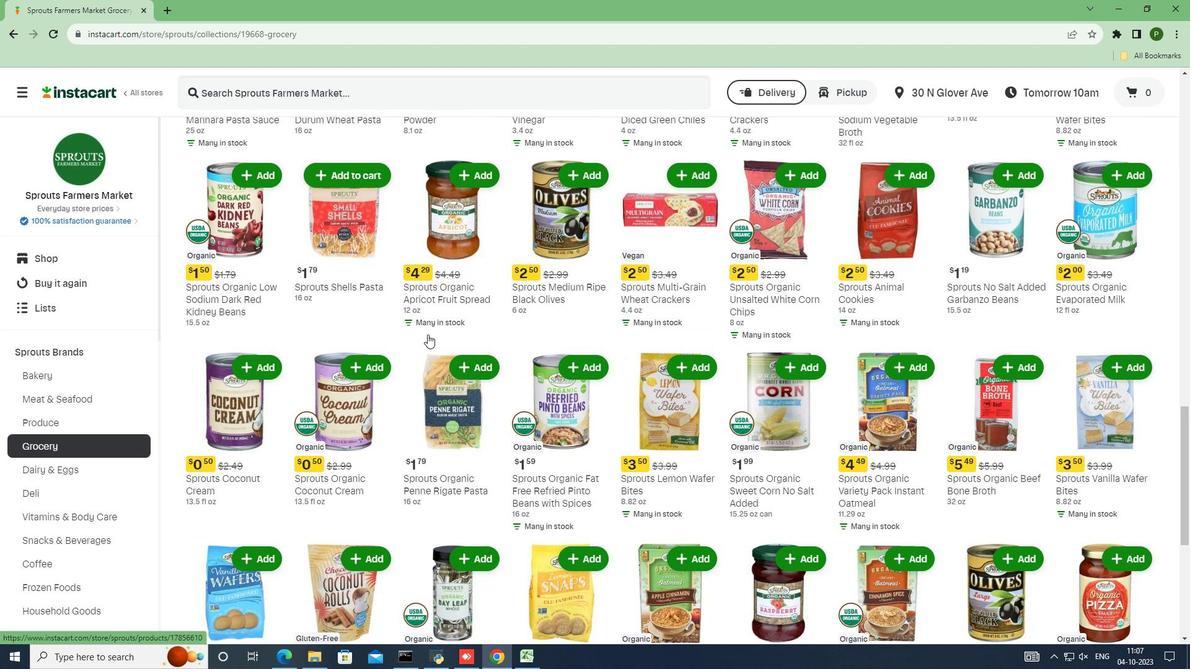 
Action: Mouse moved to (979, 365)
Screenshot: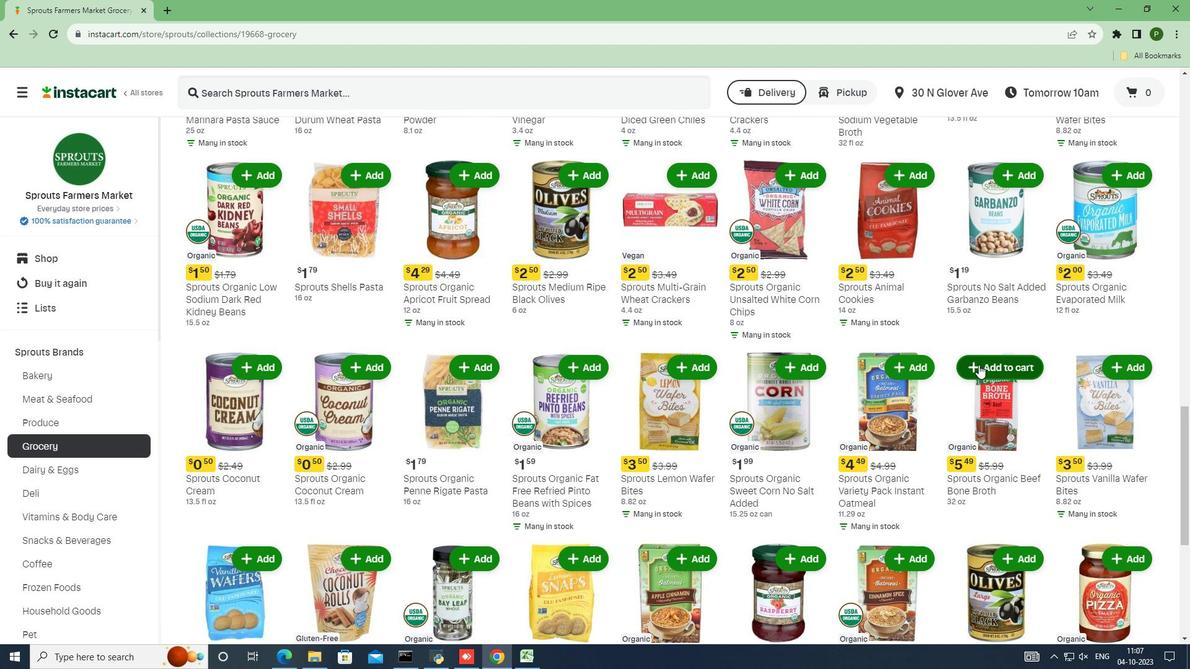 
Action: Mouse pressed left at (979, 365)
Screenshot: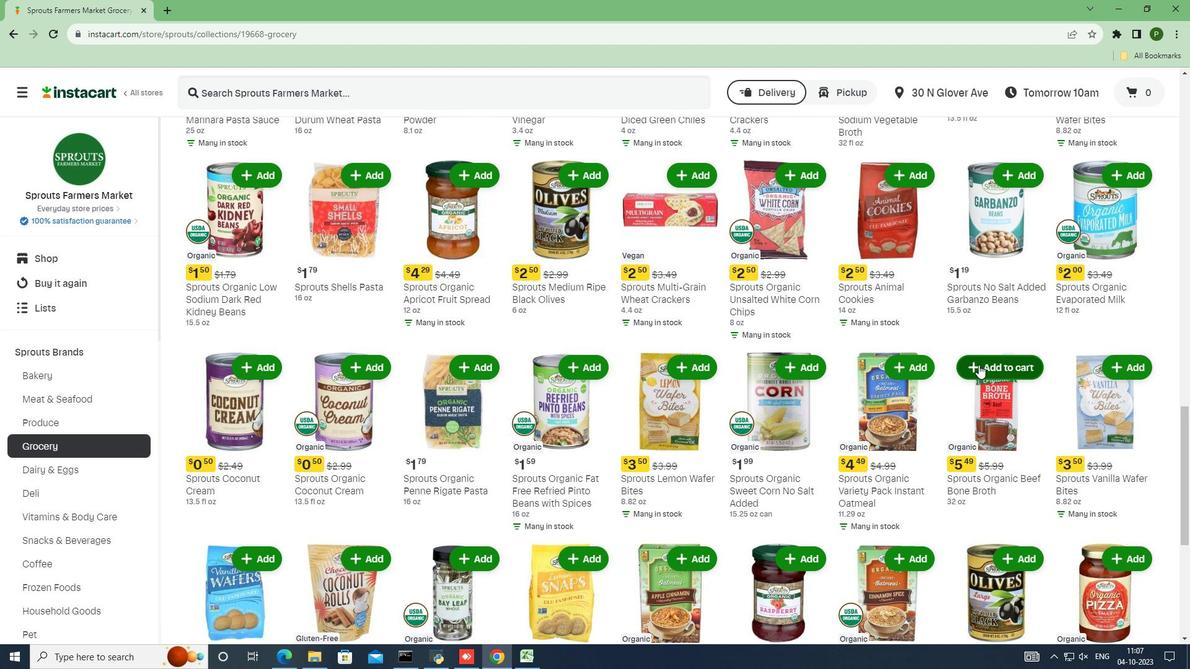 
